 Task: Move the task Implement a new cloud-based business intelligence system for a company to the section Done in the project AutoBoost and filter the tasks in the project by Due this week
Action: Mouse moved to (83, 318)
Screenshot: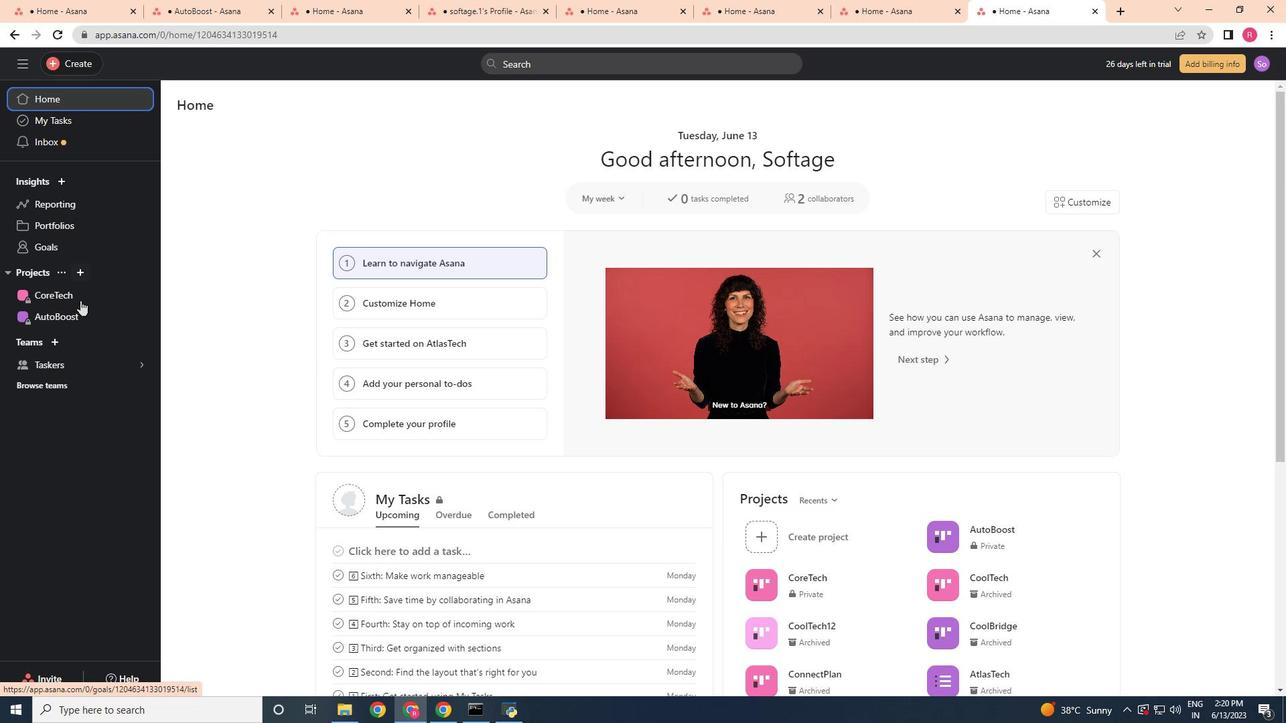 
Action: Mouse pressed left at (83, 318)
Screenshot: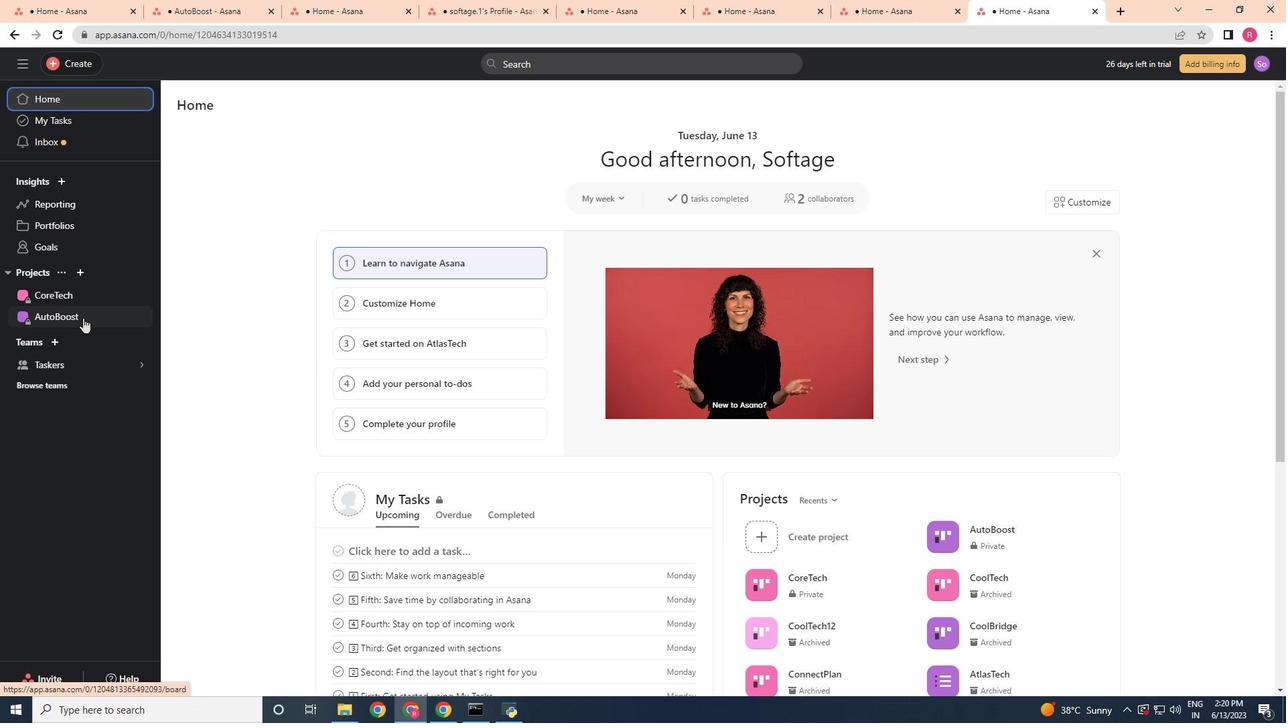 
Action: Mouse moved to (321, 474)
Screenshot: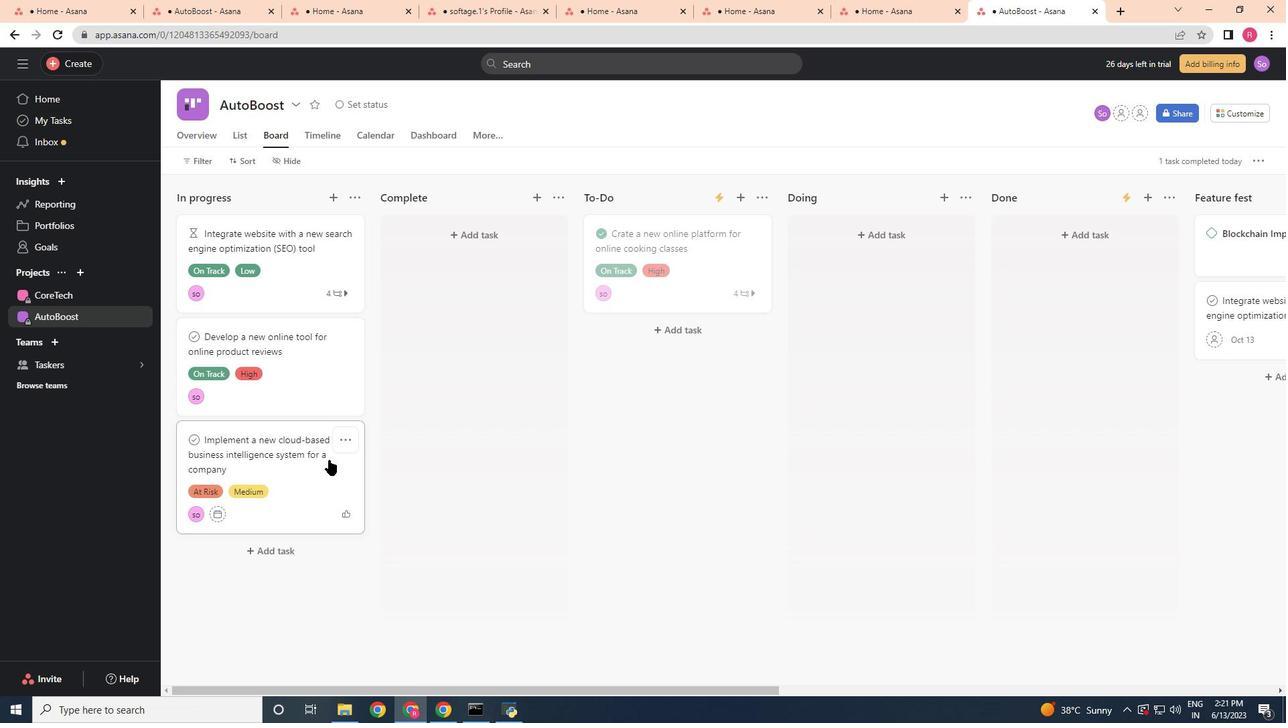 
Action: Mouse pressed left at (321, 474)
Screenshot: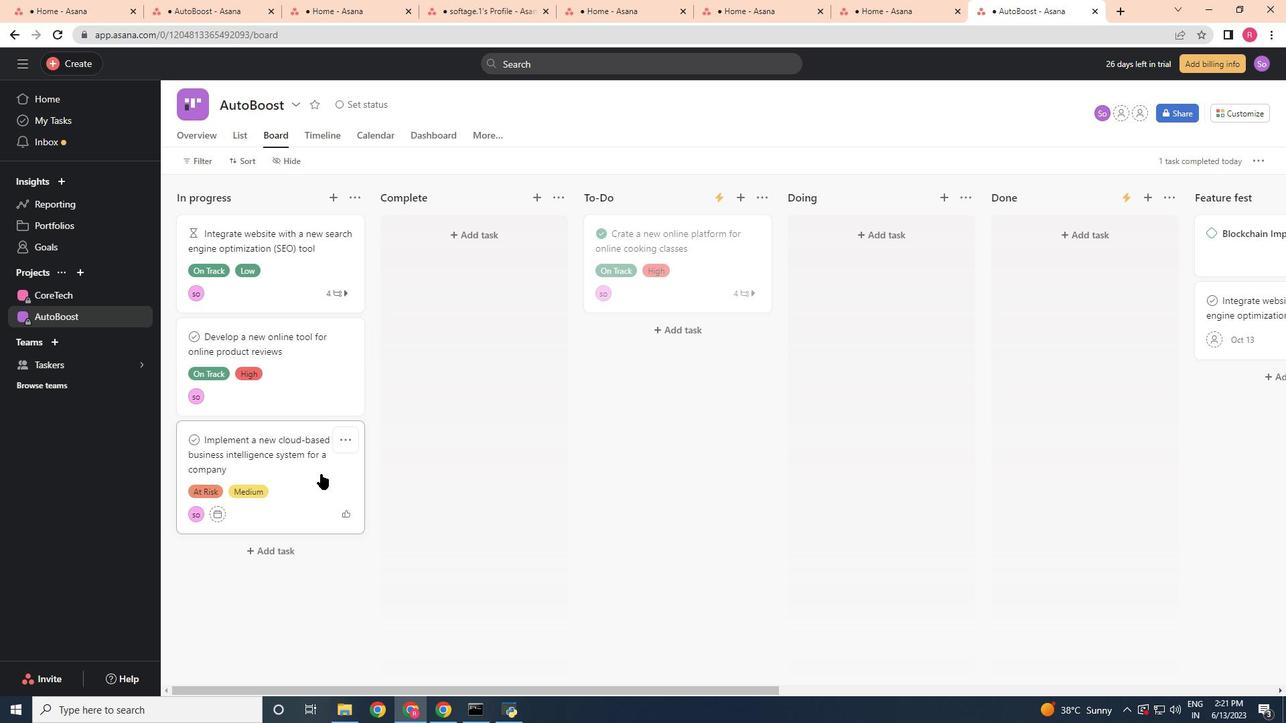 
Action: Mouse moved to (199, 158)
Screenshot: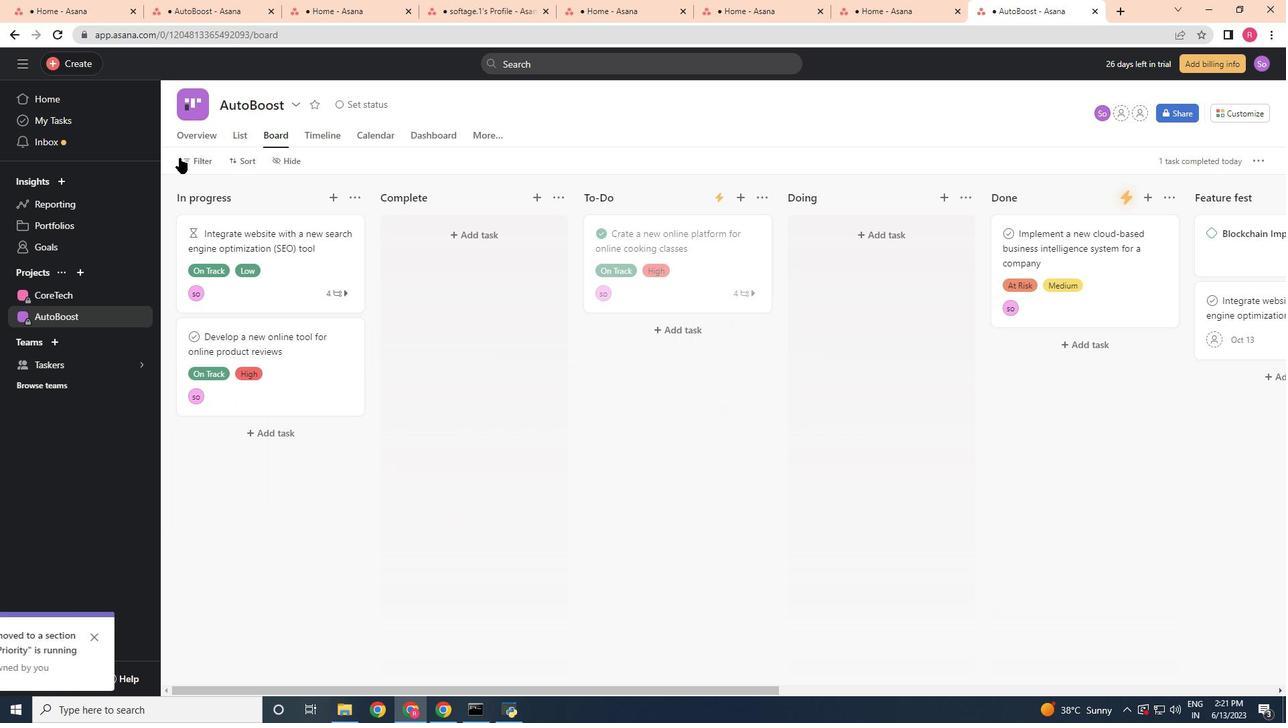 
Action: Mouse pressed left at (199, 158)
Screenshot: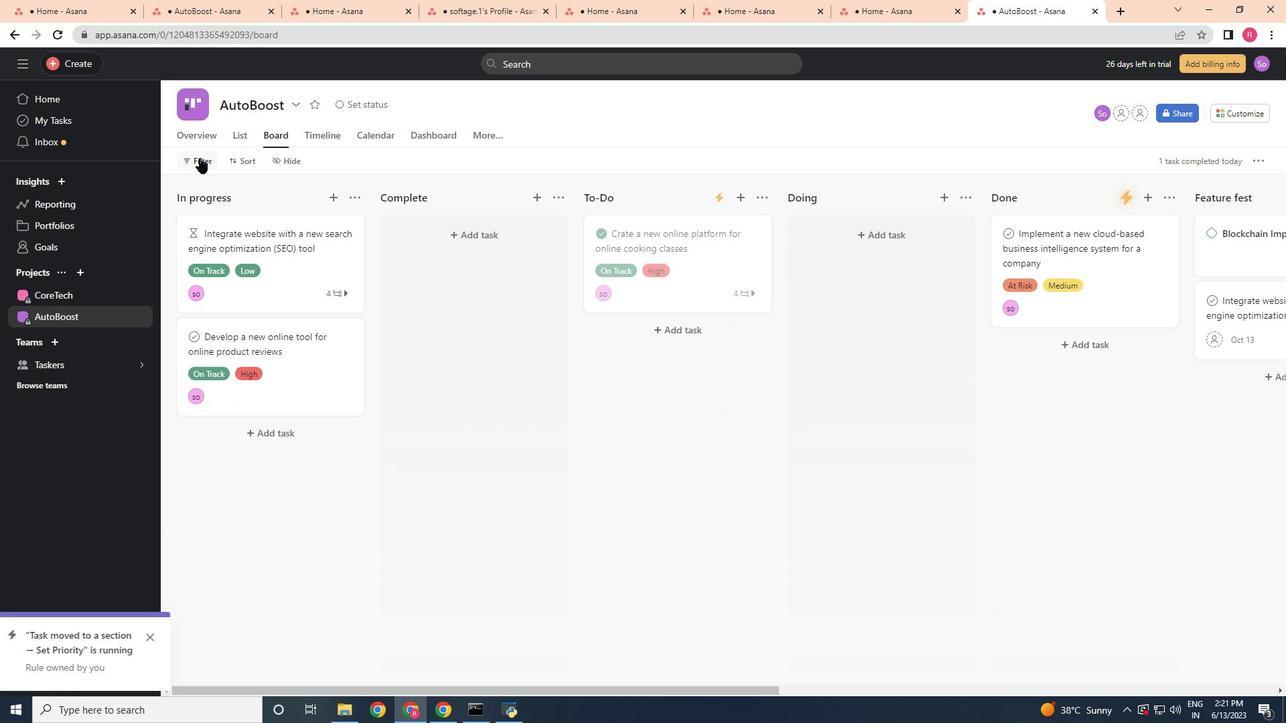 
Action: Mouse moved to (452, 217)
Screenshot: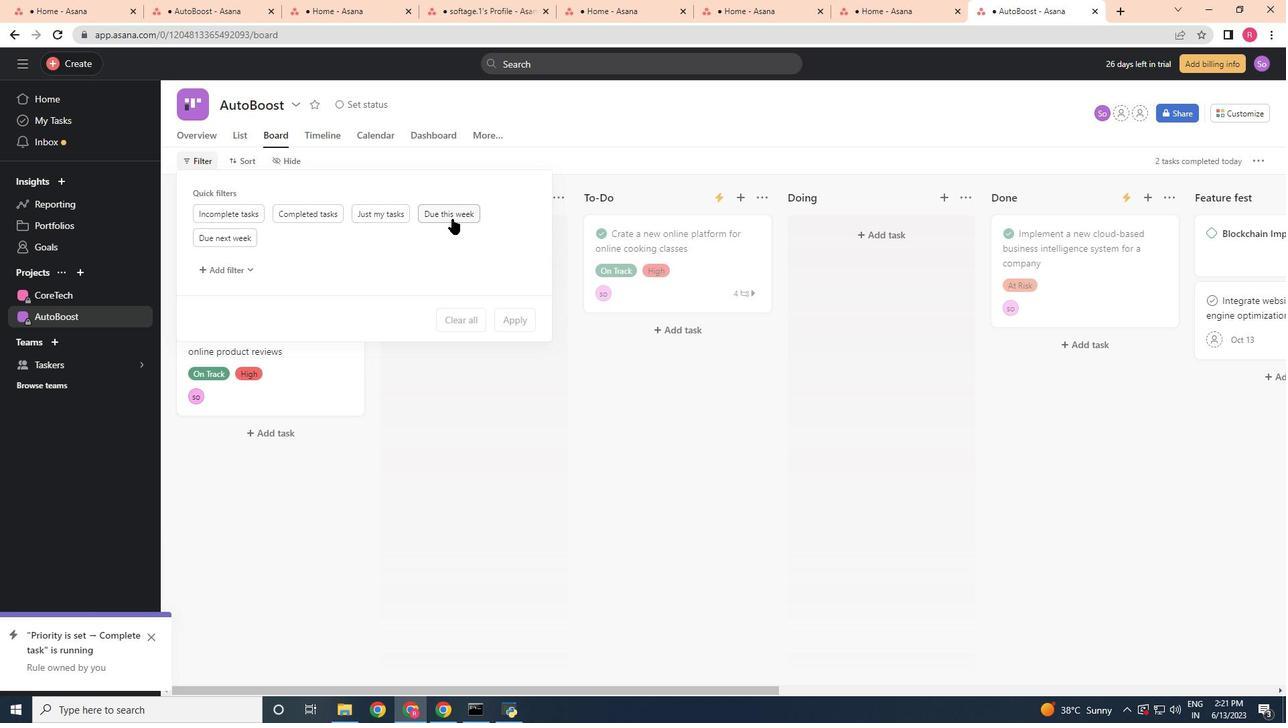 
Action: Mouse pressed left at (452, 217)
Screenshot: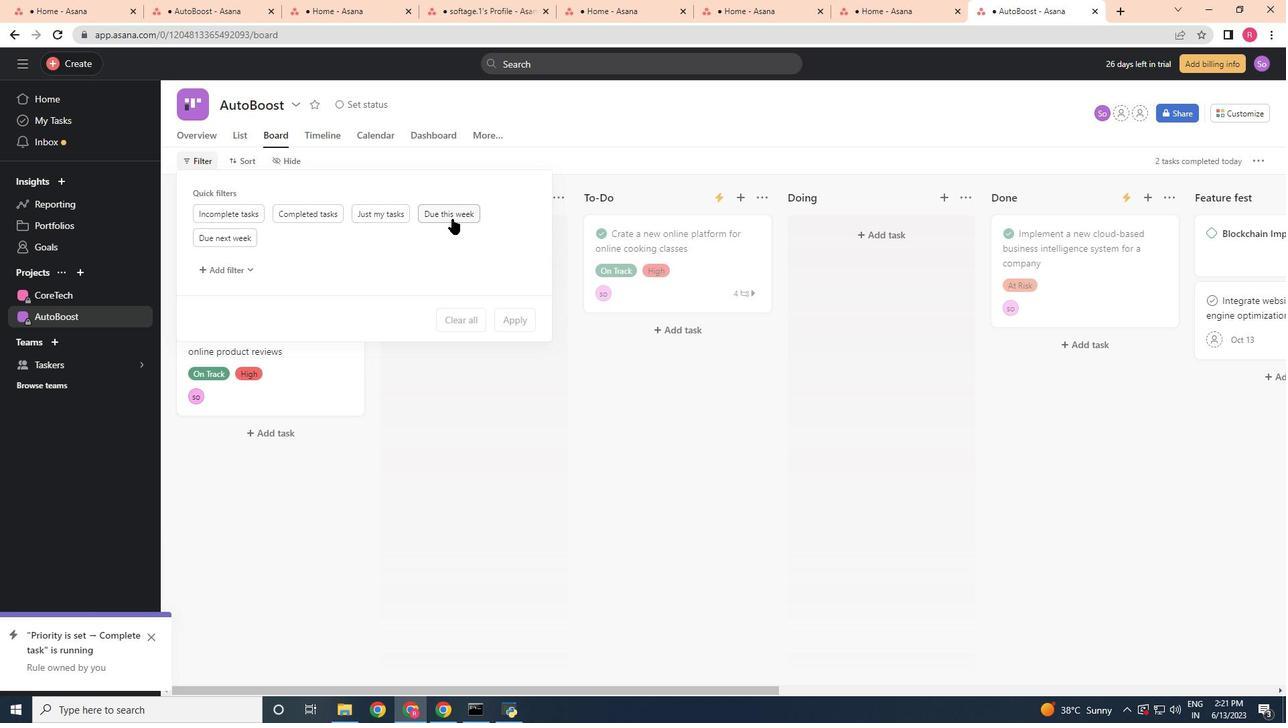 
Action: Mouse moved to (391, 339)
Screenshot: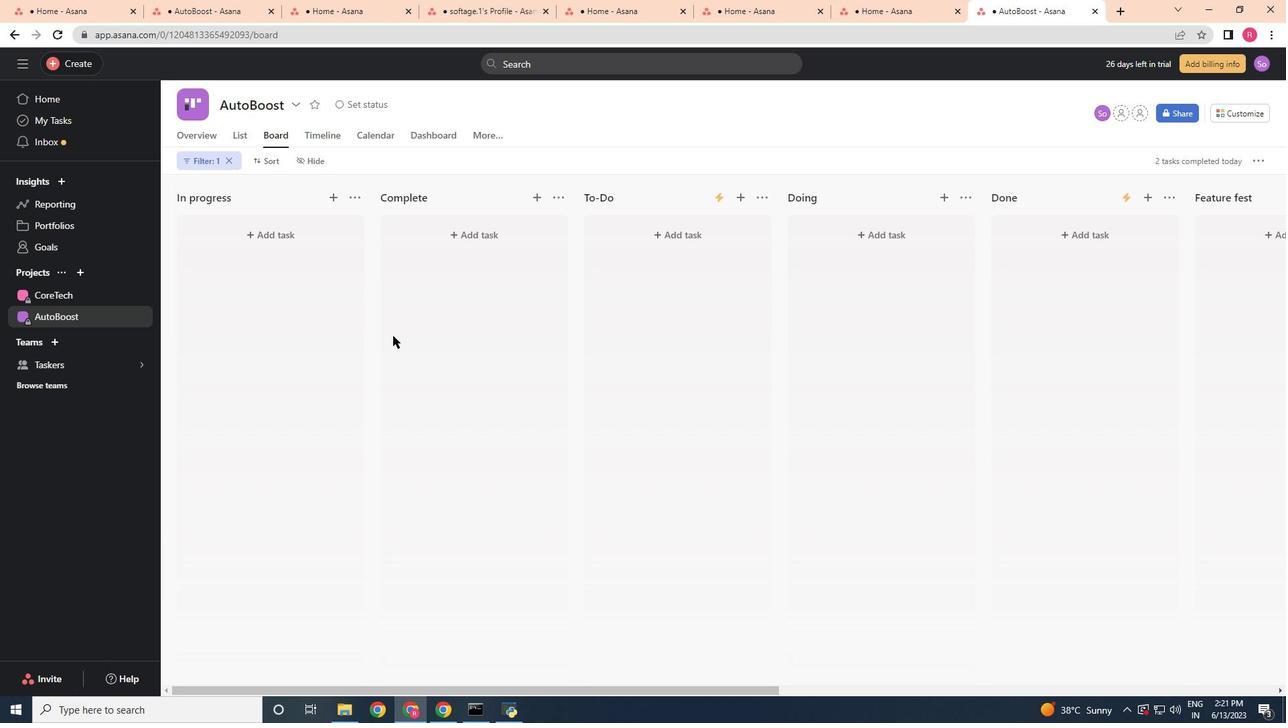 
